 Task: Enable the option that shows a quick highlight on the focused object.
Action: Mouse moved to (1124, 42)
Screenshot: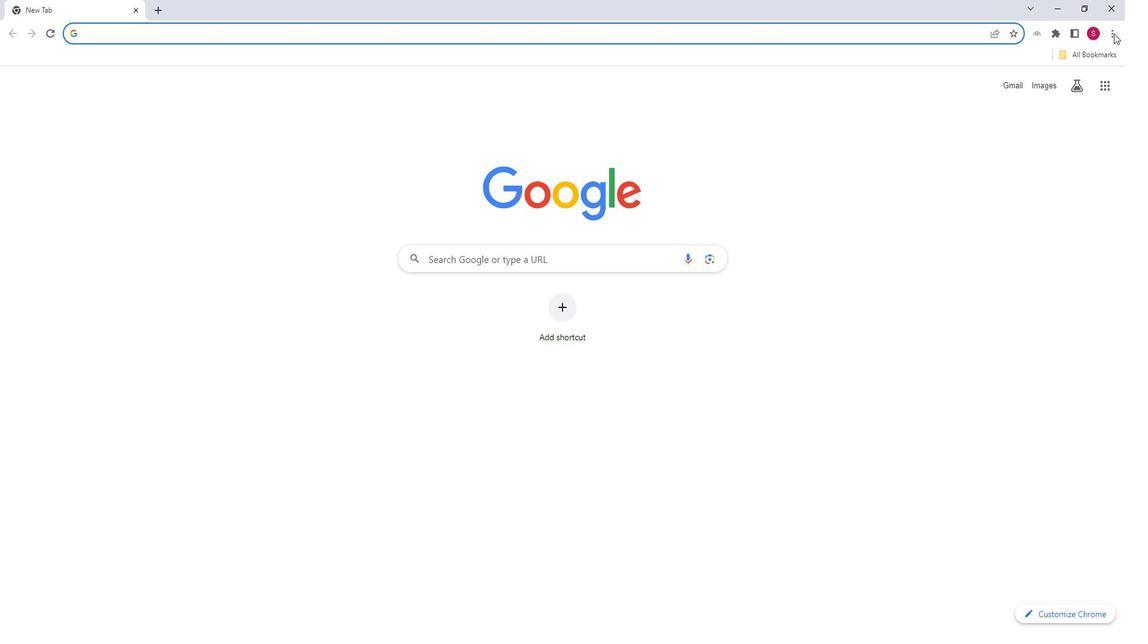 
Action: Mouse pressed left at (1124, 42)
Screenshot: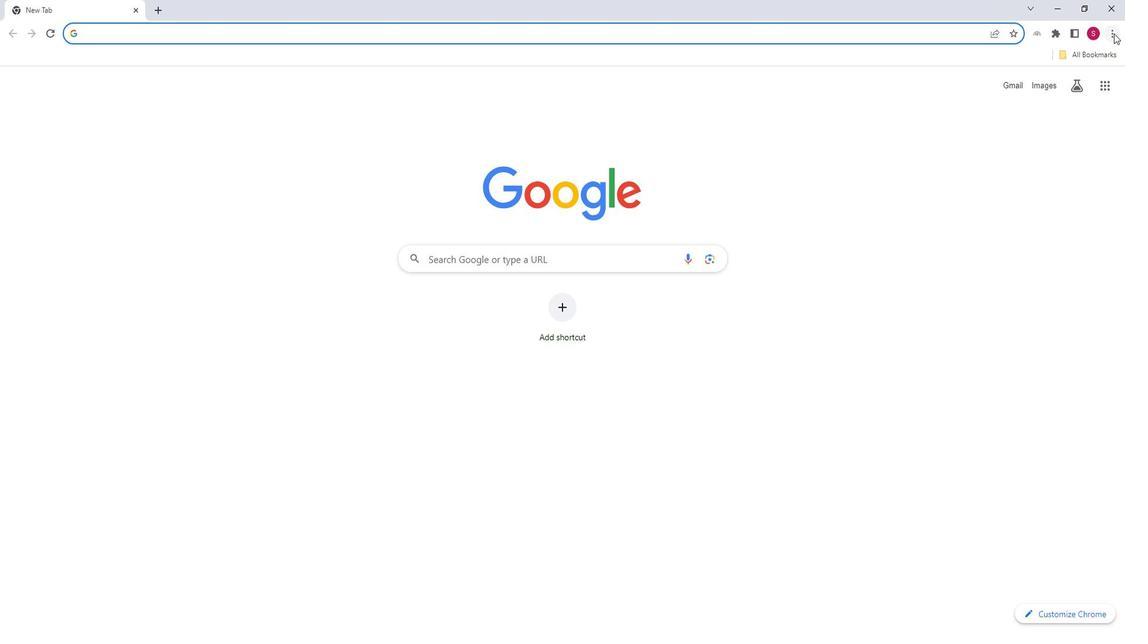 
Action: Mouse moved to (982, 255)
Screenshot: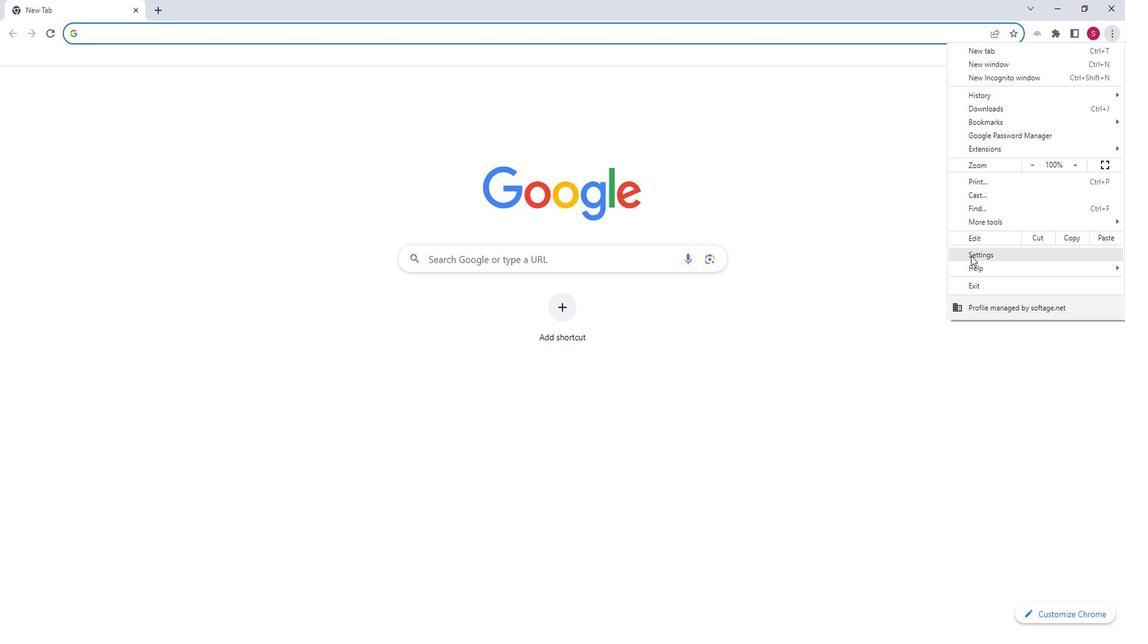 
Action: Mouse pressed left at (982, 255)
Screenshot: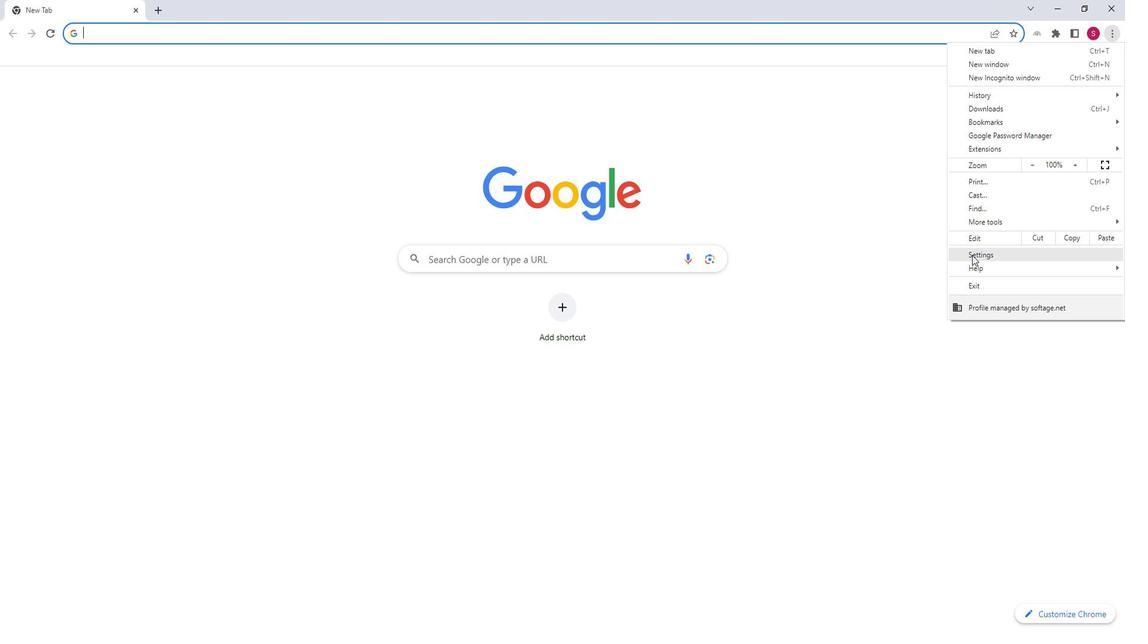 
Action: Mouse moved to (110, 352)
Screenshot: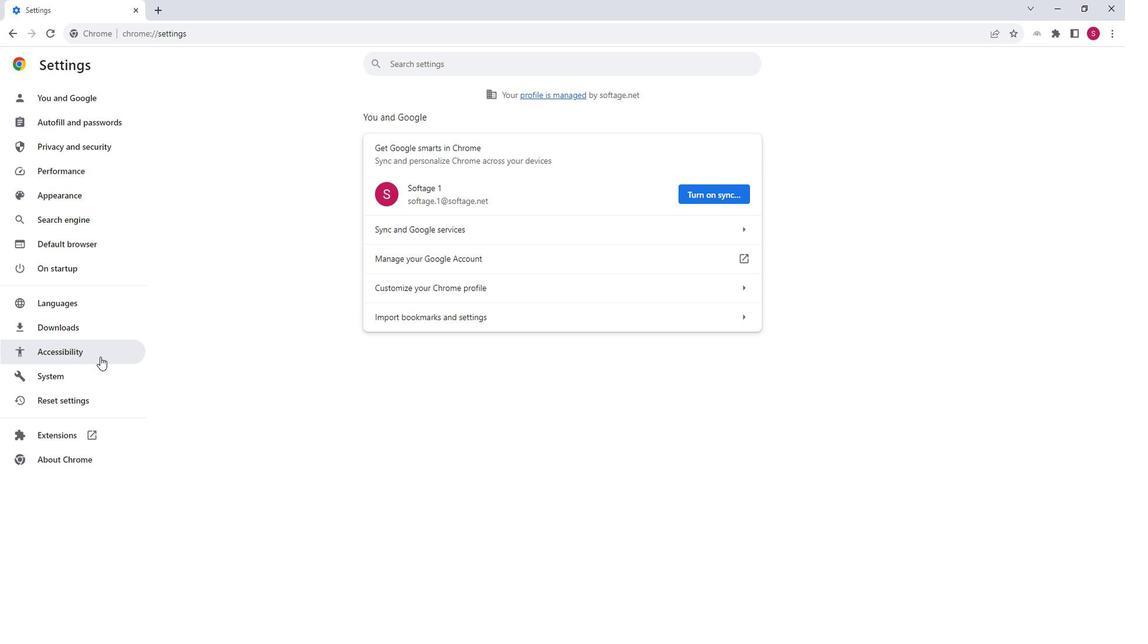 
Action: Mouse pressed left at (110, 352)
Screenshot: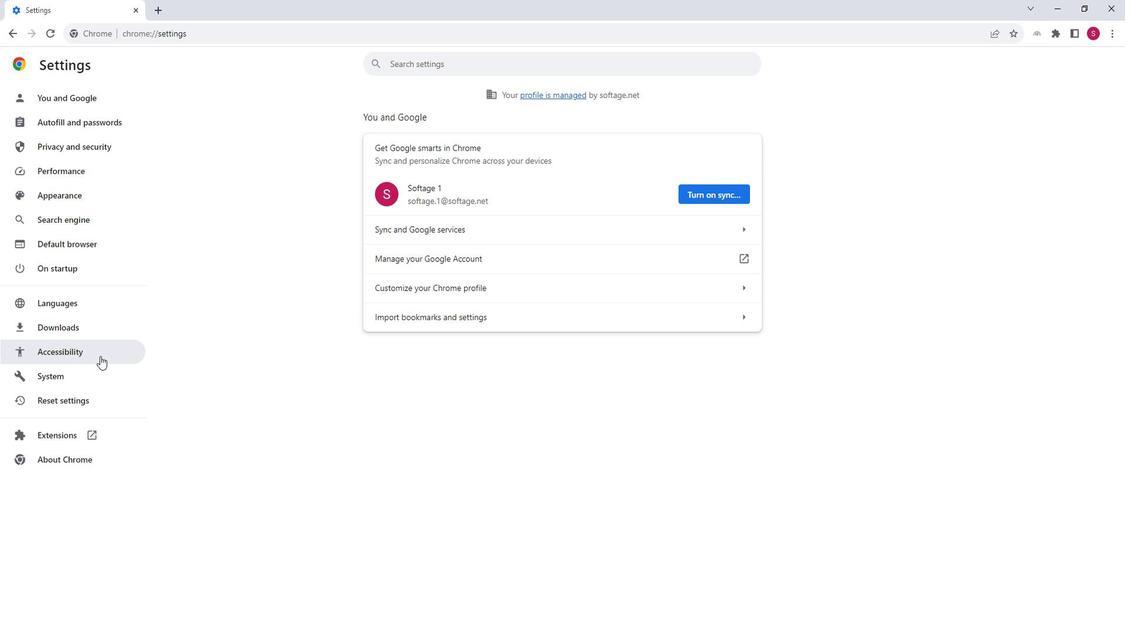 
Action: Mouse moved to (748, 275)
Screenshot: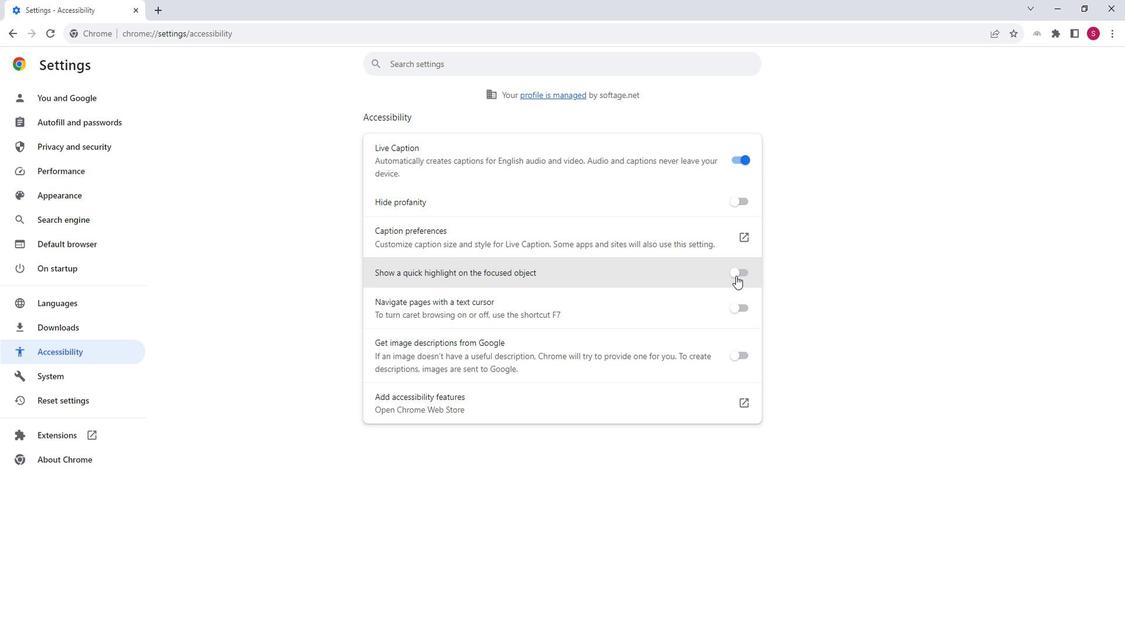 
Action: Mouse pressed left at (748, 275)
Screenshot: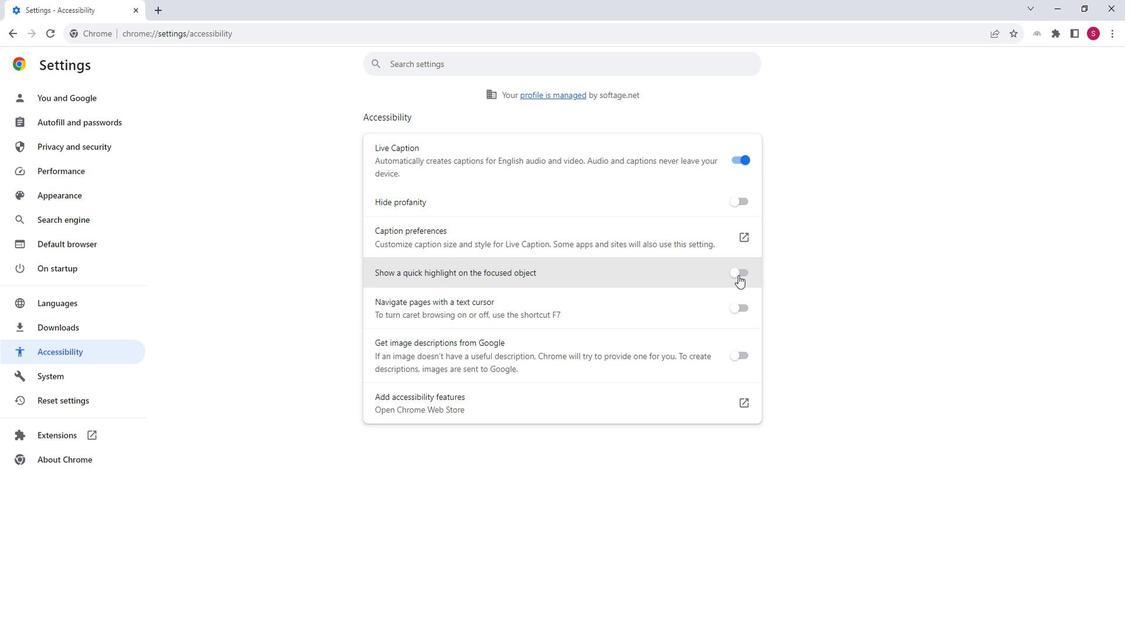 
Action: Mouse moved to (750, 275)
Screenshot: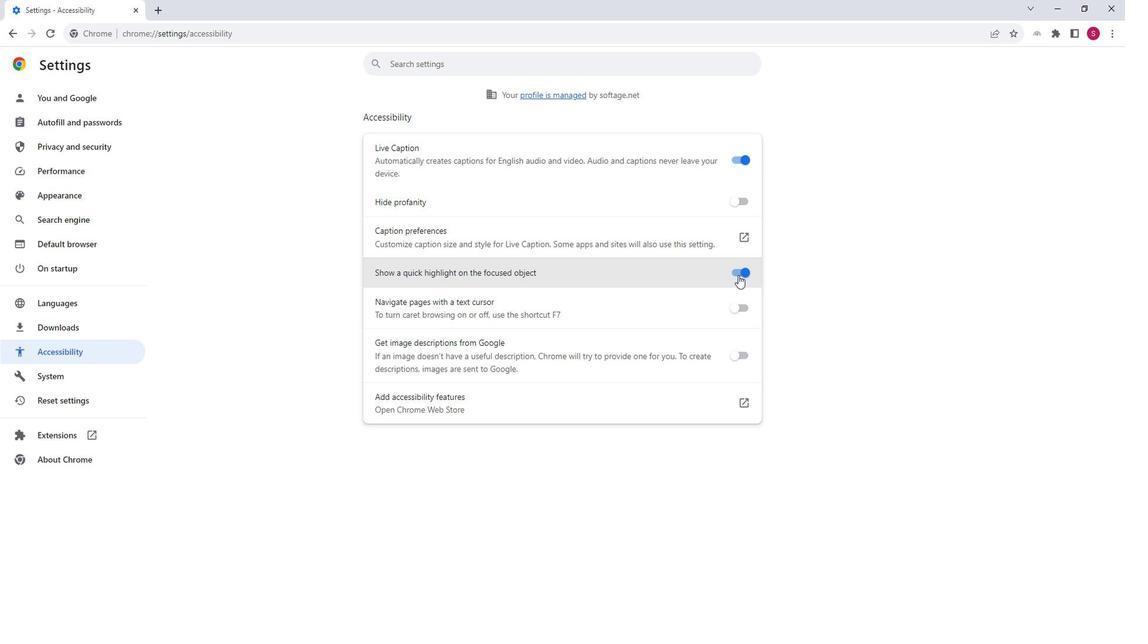 
